 Task: Select and add the product "Tylenol Acetaminophen Extra Strength 500 mg Caplets (24 ct)" to cart from the store "CVS".
Action: Mouse pressed left at (59, 100)
Screenshot: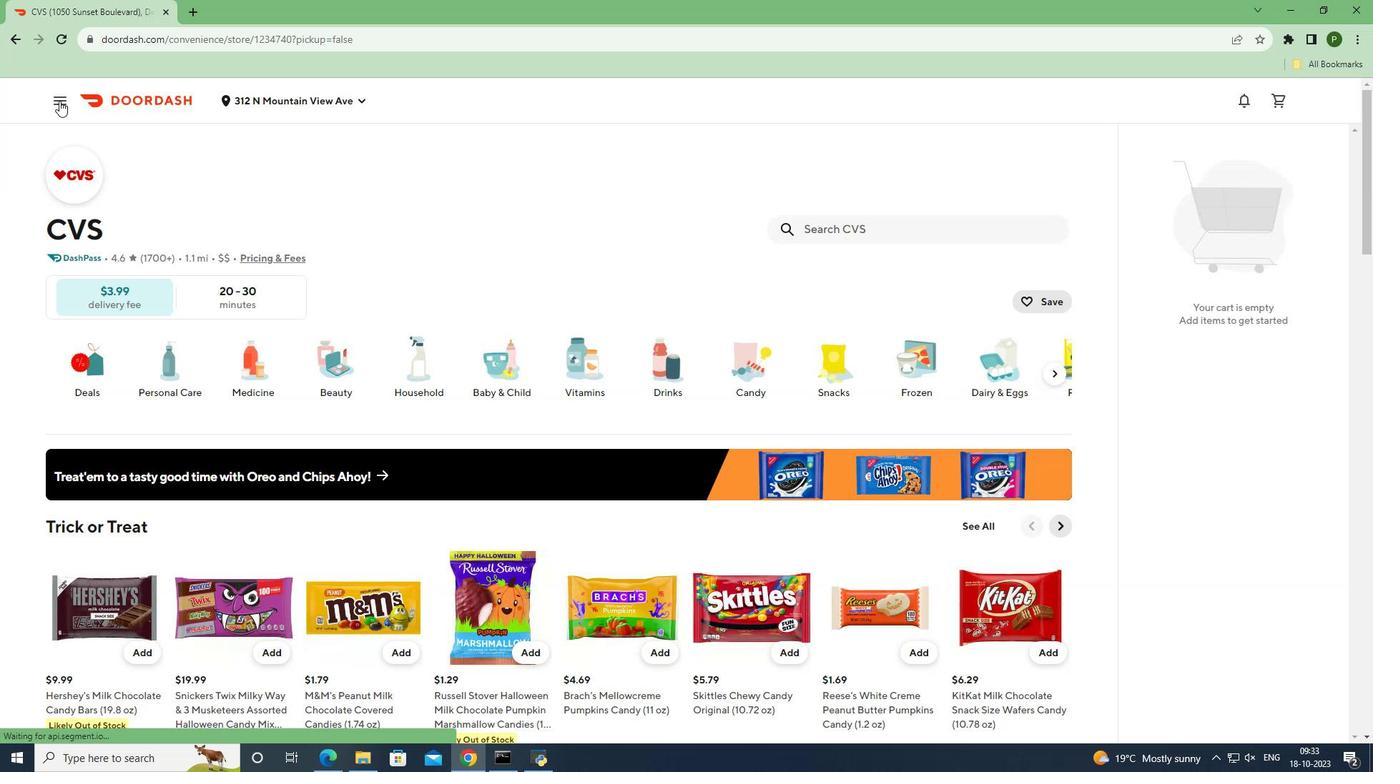 
Action: Mouse moved to (53, 206)
Screenshot: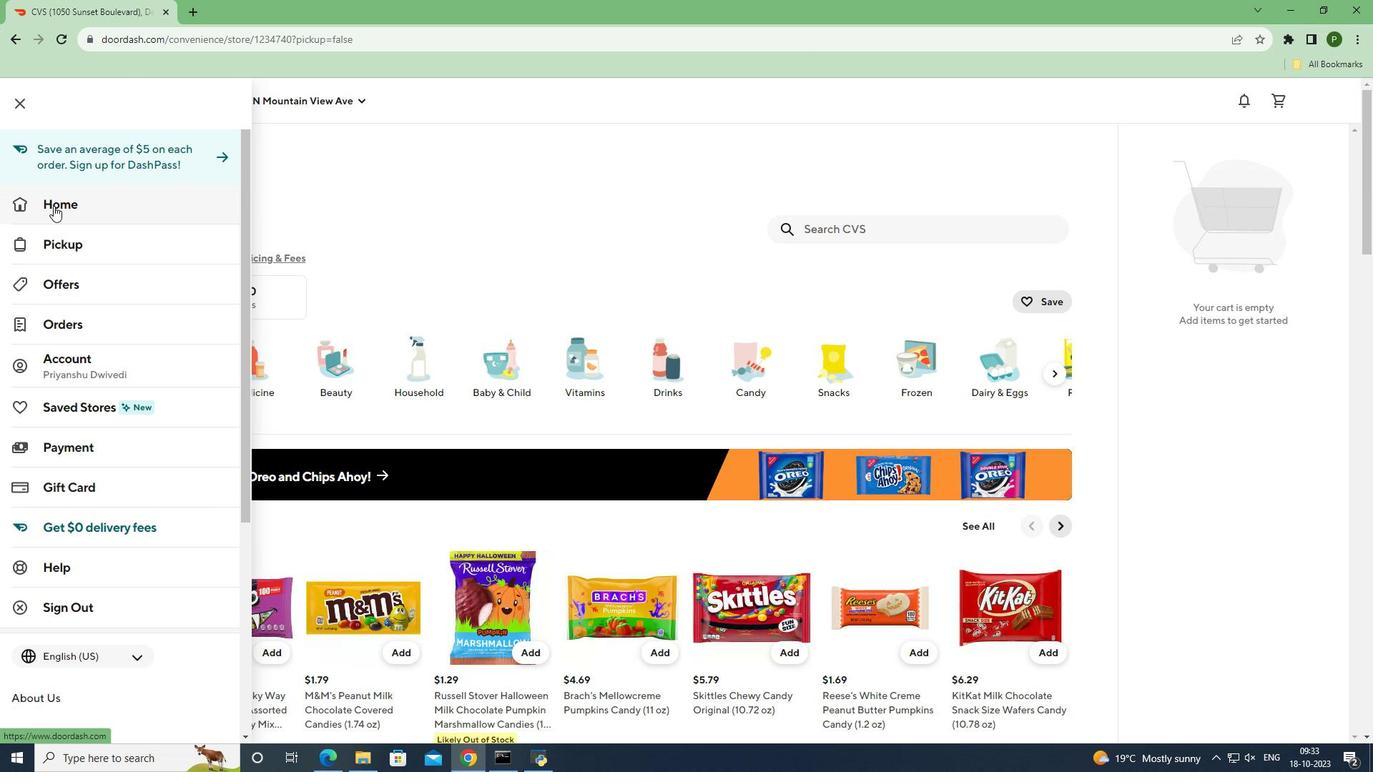 
Action: Mouse pressed left at (53, 206)
Screenshot: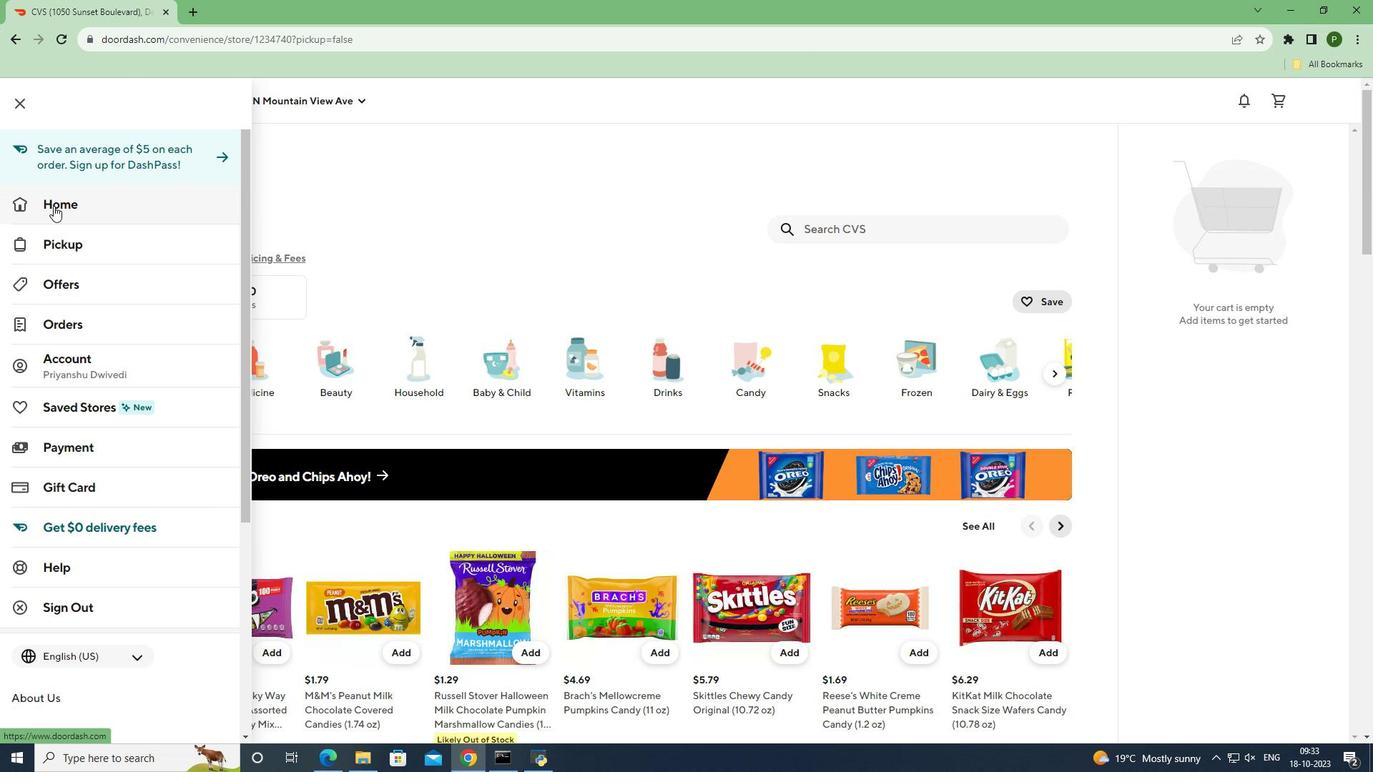 
Action: Mouse moved to (1012, 150)
Screenshot: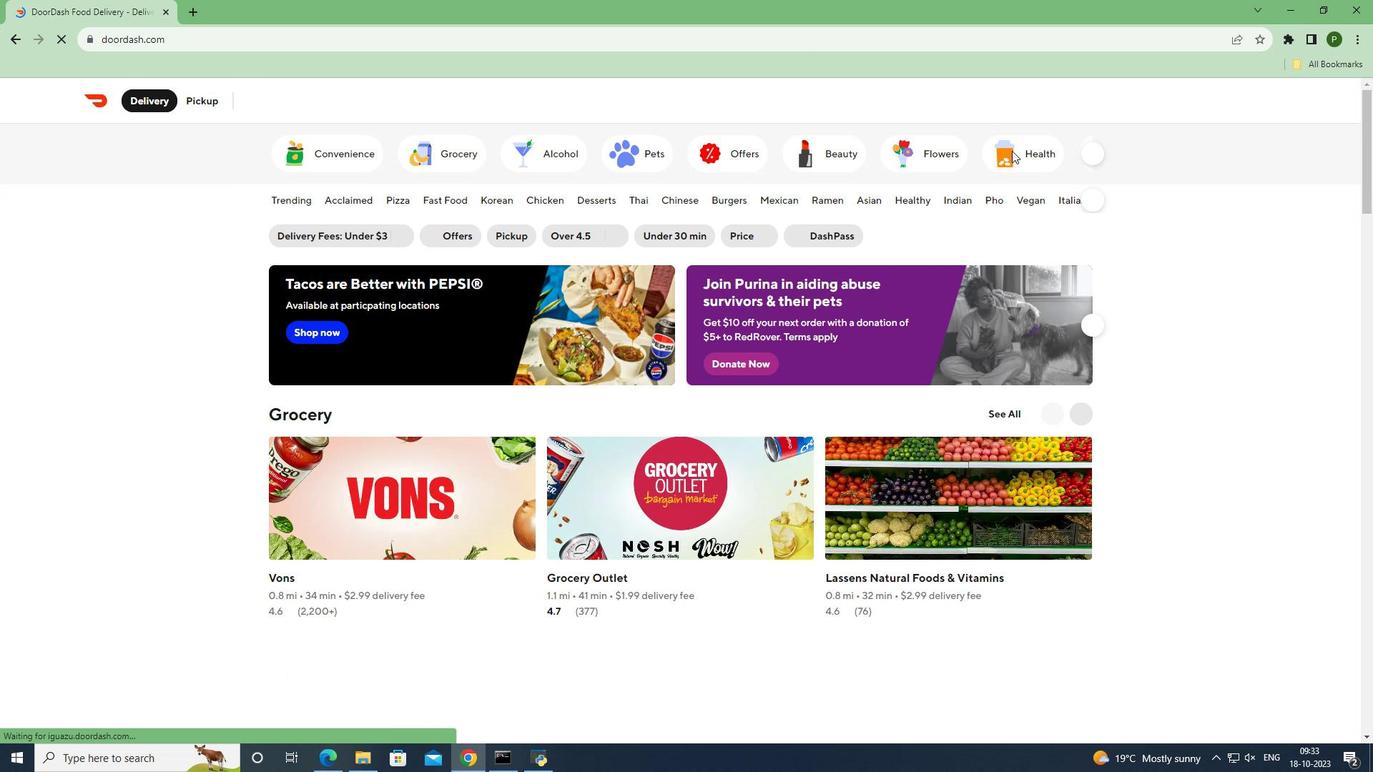 
Action: Mouse pressed left at (1012, 150)
Screenshot: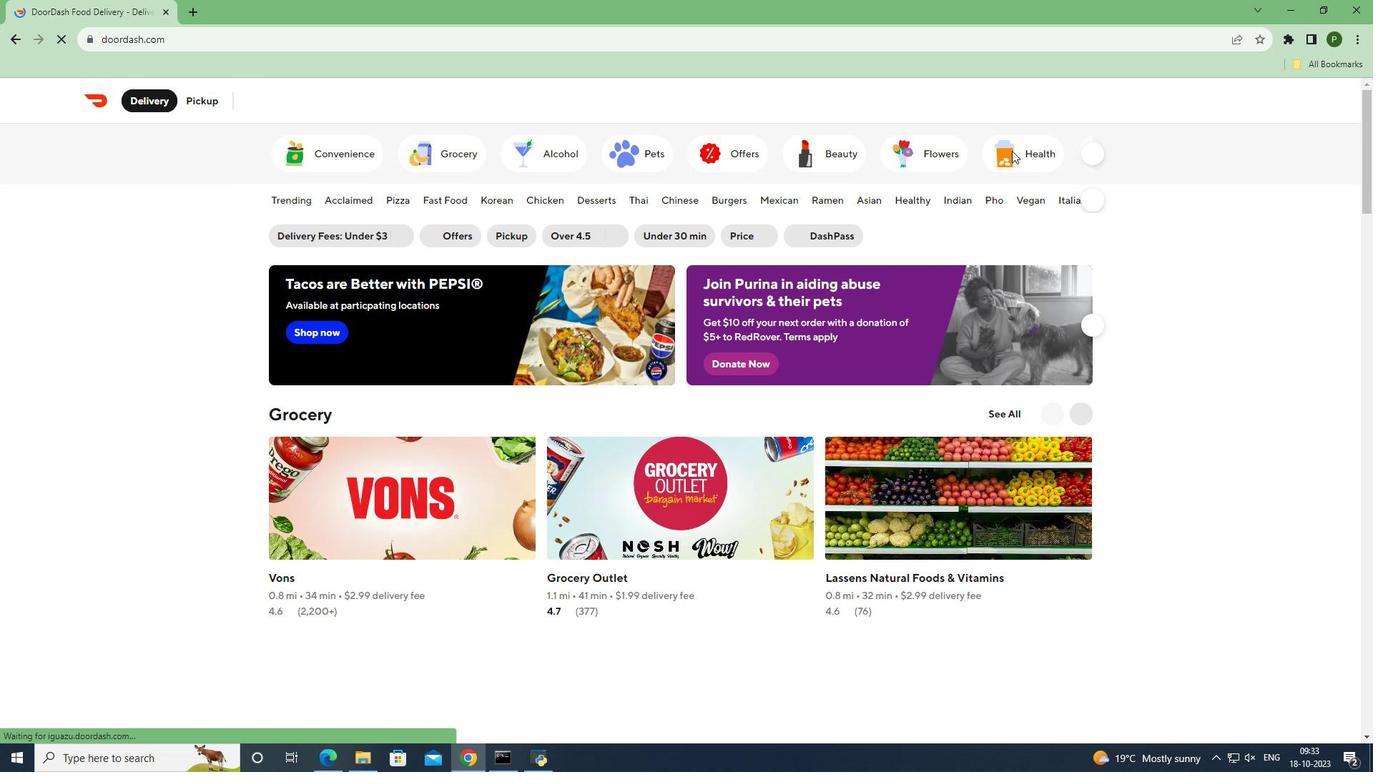 
Action: Mouse moved to (718, 466)
Screenshot: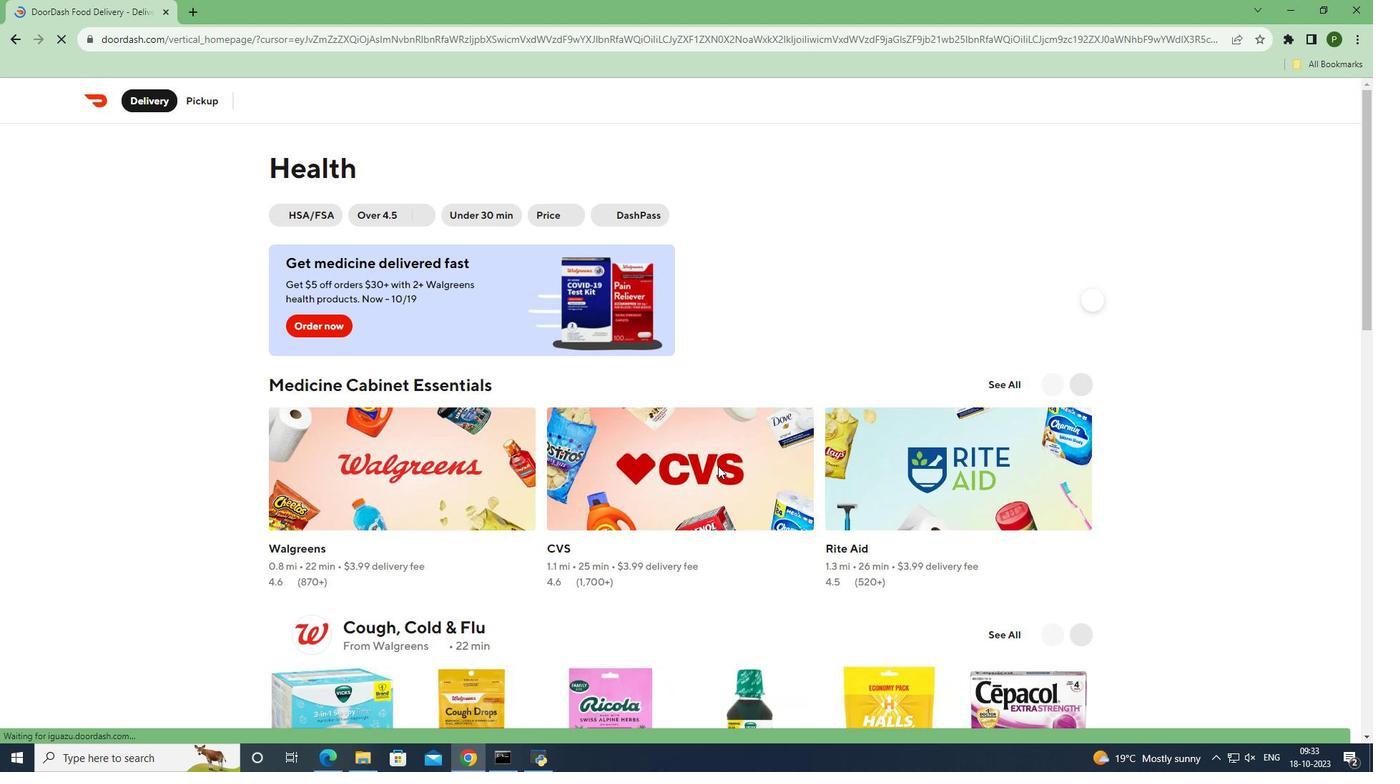 
Action: Mouse pressed left at (718, 466)
Screenshot: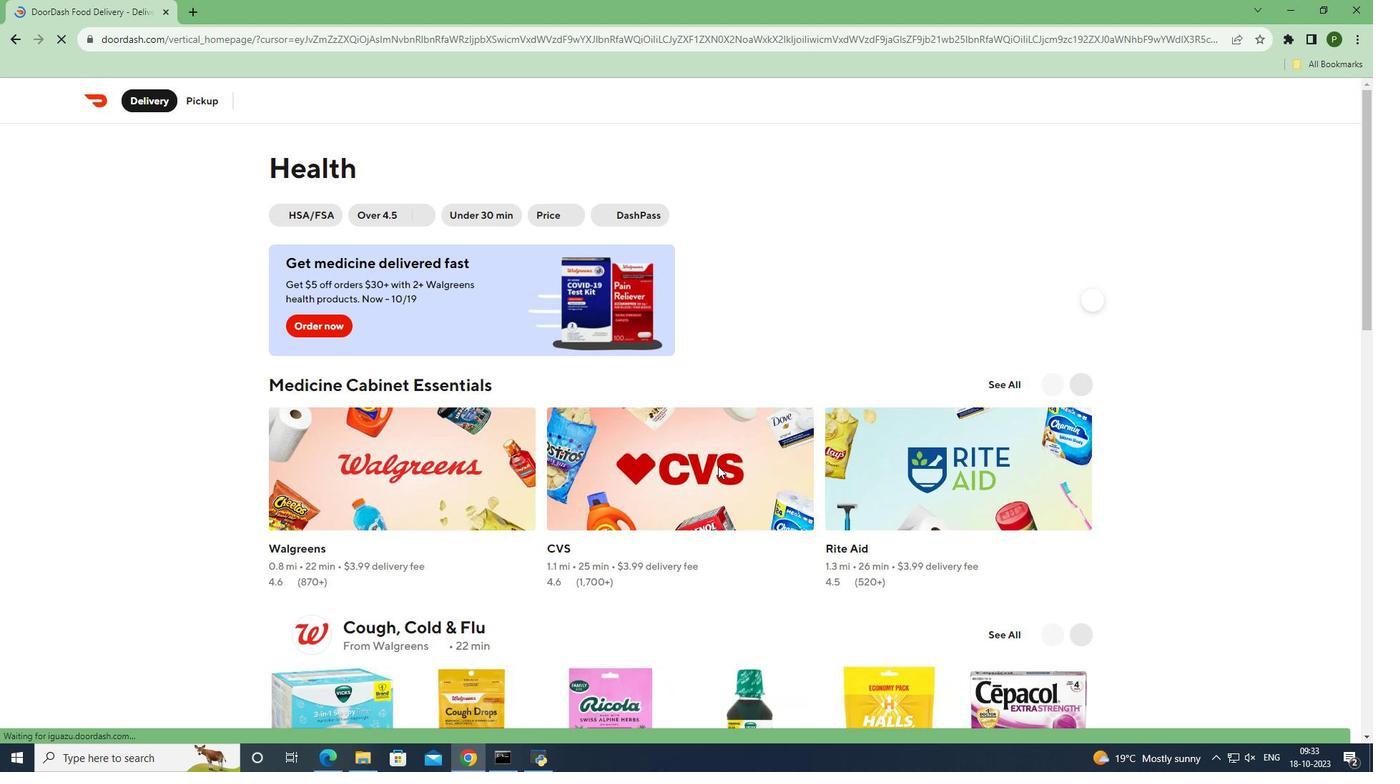 
Action: Mouse moved to (889, 233)
Screenshot: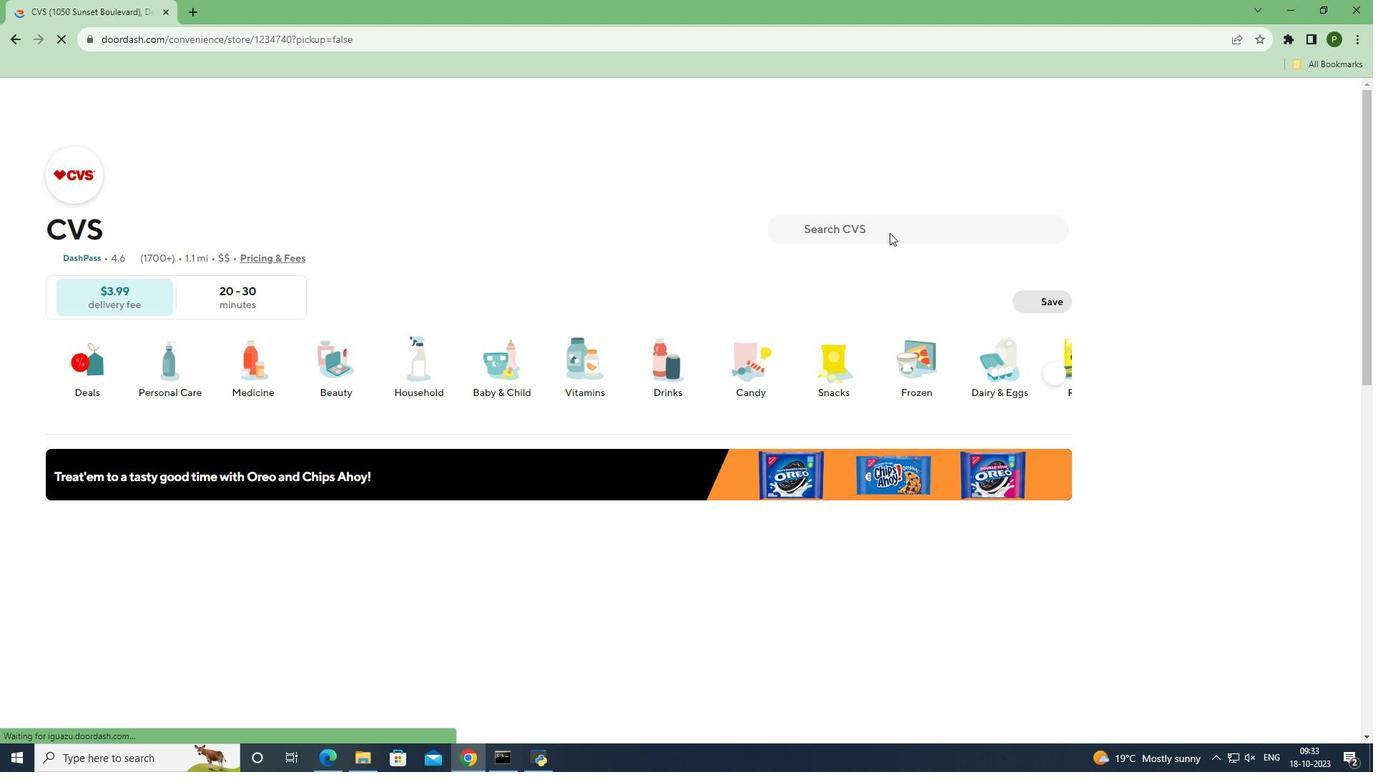 
Action: Mouse pressed left at (889, 233)
Screenshot: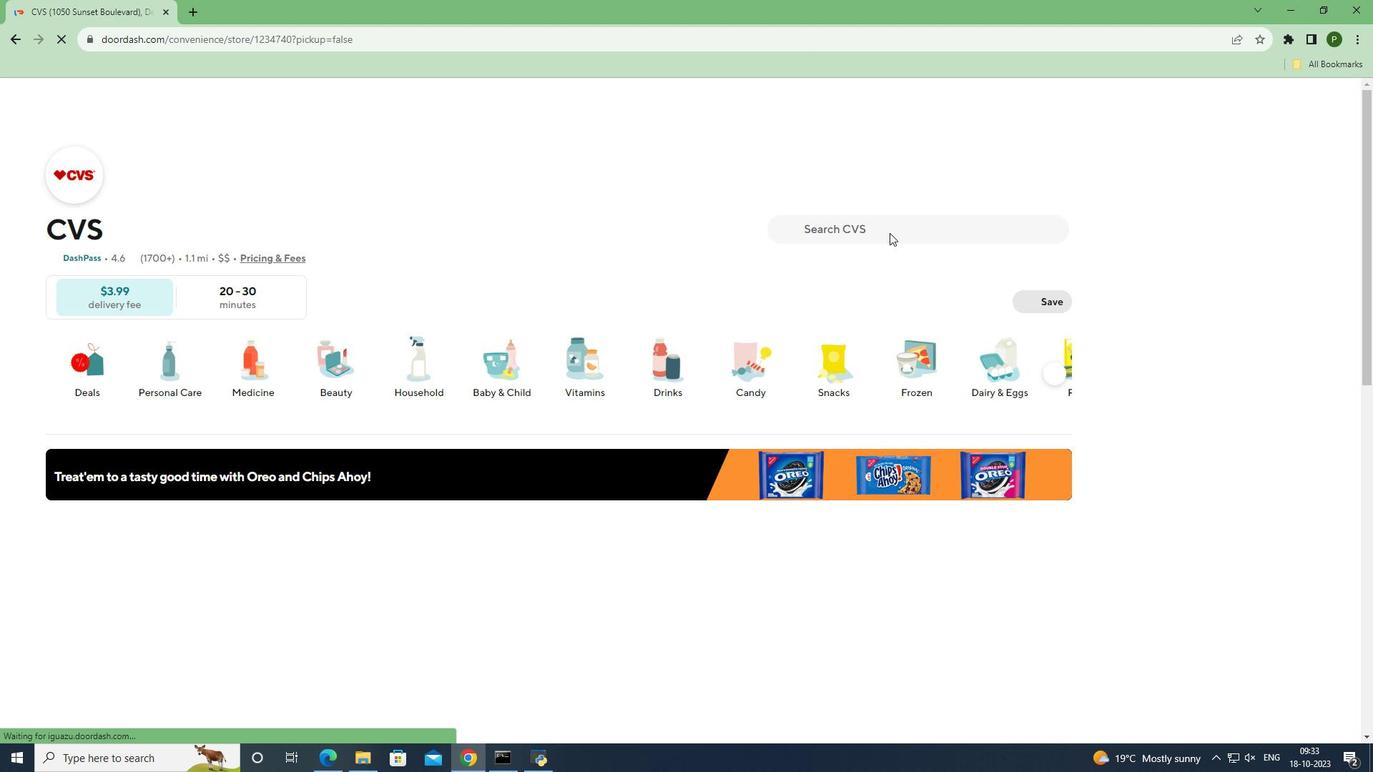 
Action: Mouse moved to (889, 232)
Screenshot: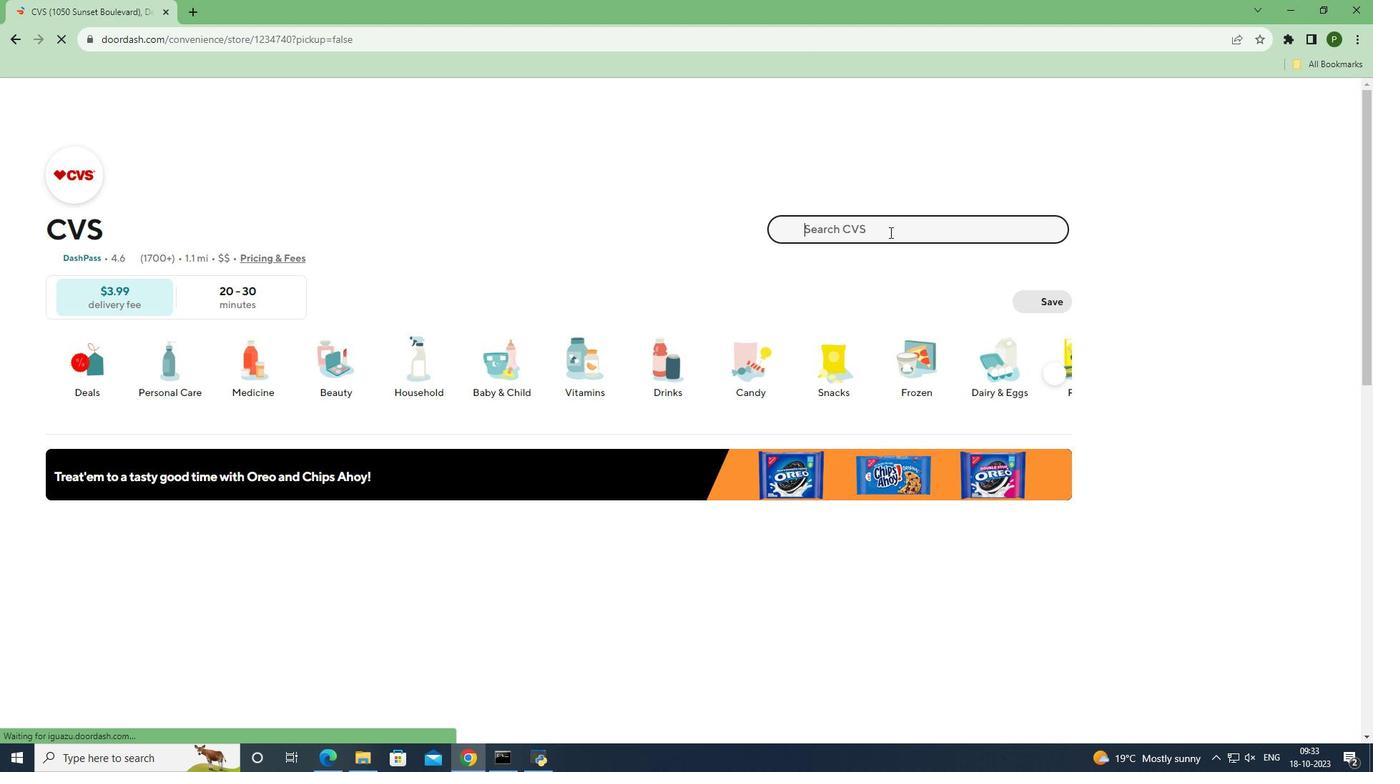 
Action: Key pressed <Key.caps_lock>T<Key.caps_lock>ylenol<Key.space><Key.caps_lock>A<Key.caps_lock>cetaminophen<Key.space><Key.caps_lock>E<Key.caps_lock>xtra<Key.space><Key.caps_lock>S<Key.caps_lock>trength<Key.space>500<Key.space>mg<Key.space><Key.caps_lock>C<Key.caps_lock>aplets<Key.space><Key.shift_r>(24<Key.space>ct<Key.shift_r>)
Screenshot: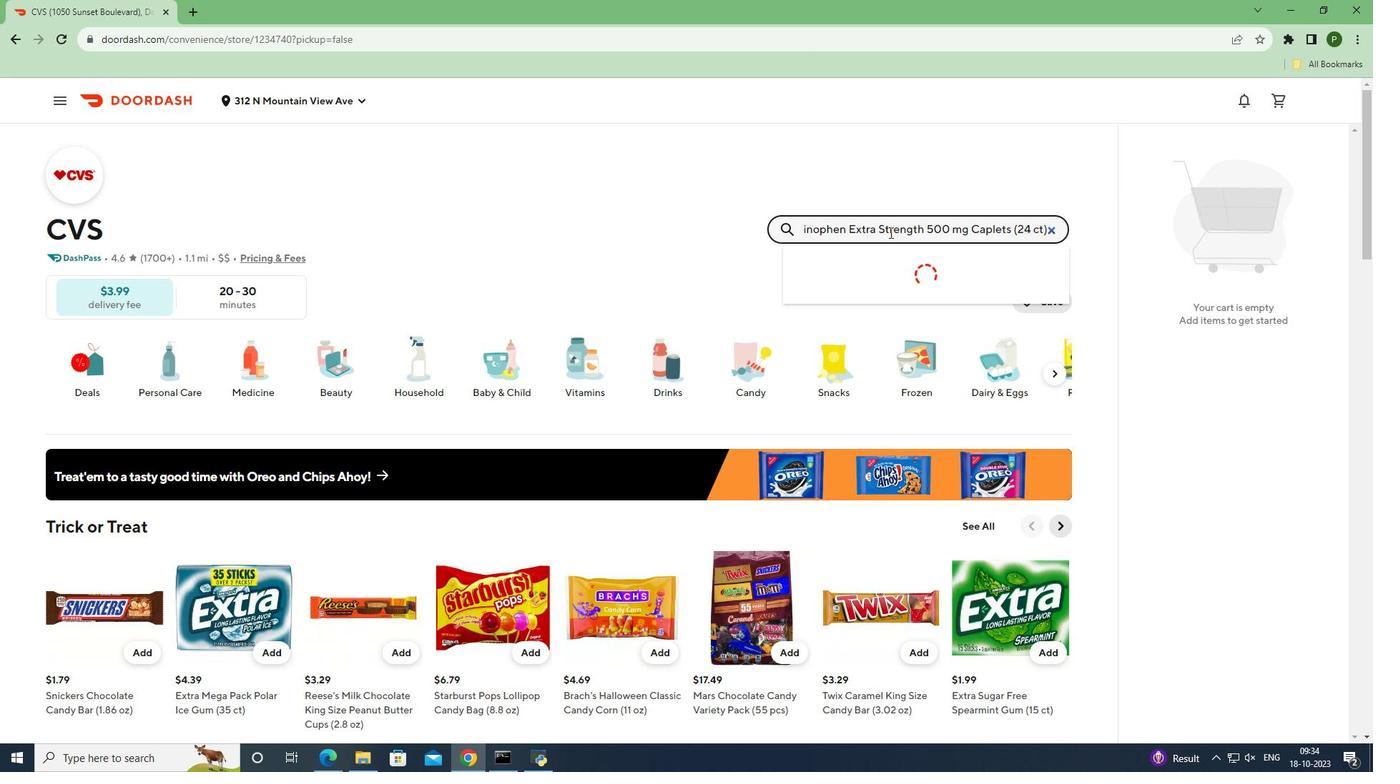
Action: Mouse moved to (898, 289)
Screenshot: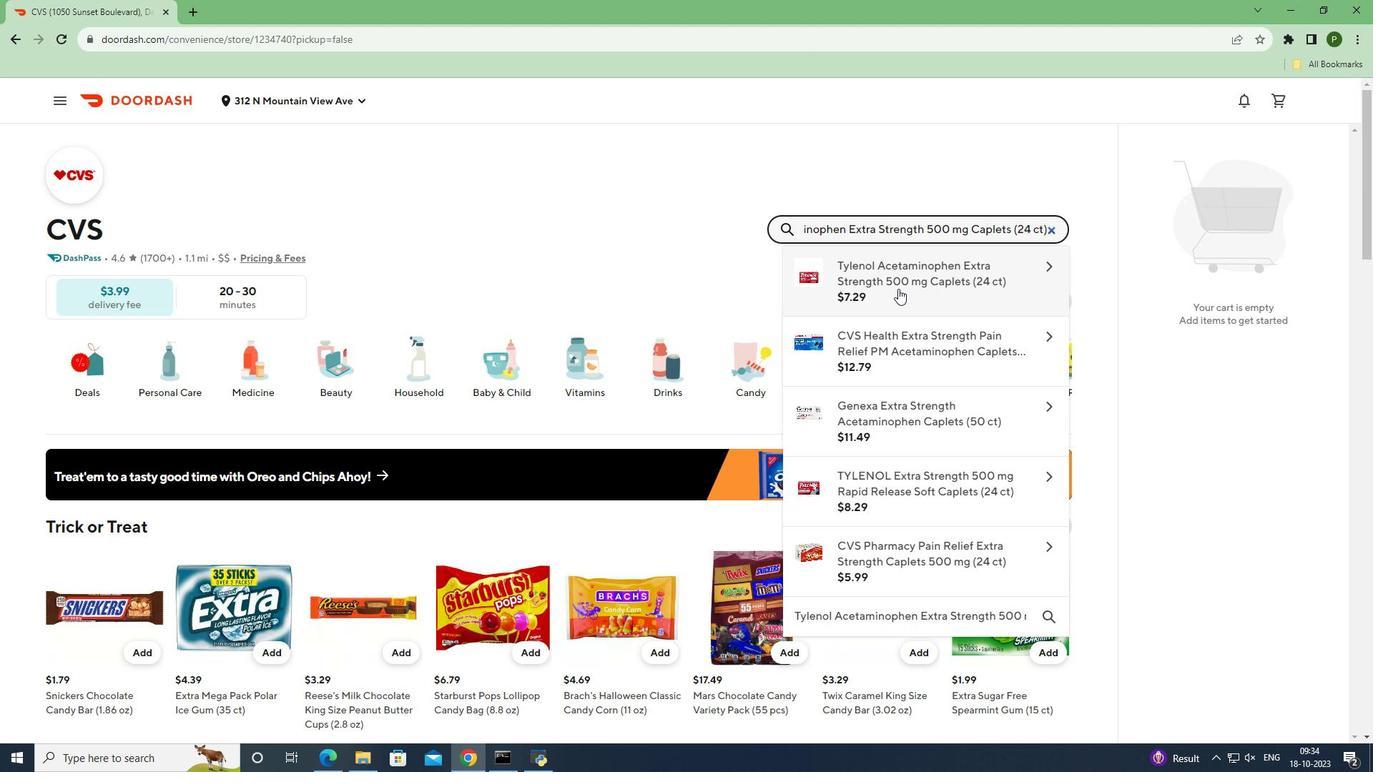 
Action: Mouse pressed left at (898, 289)
Screenshot: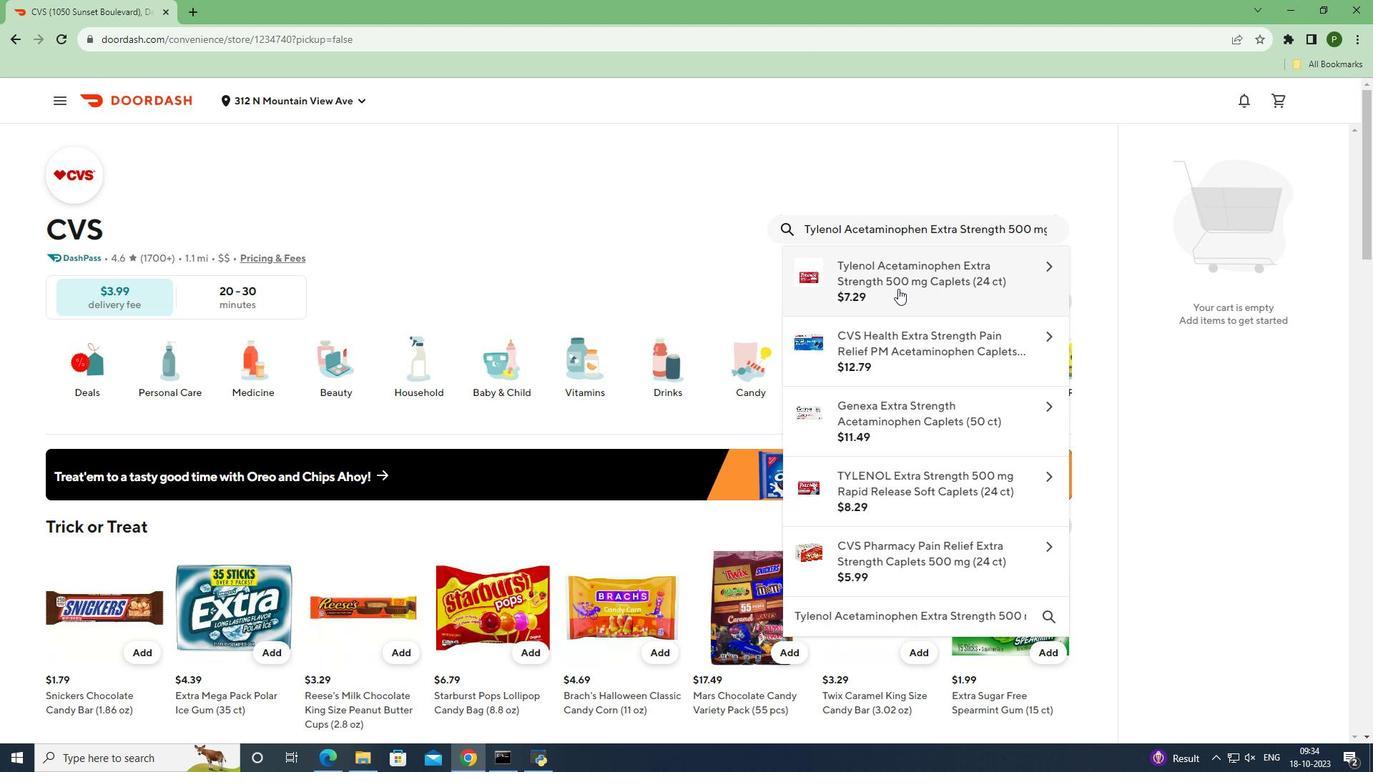 
Action: Mouse moved to (879, 703)
Screenshot: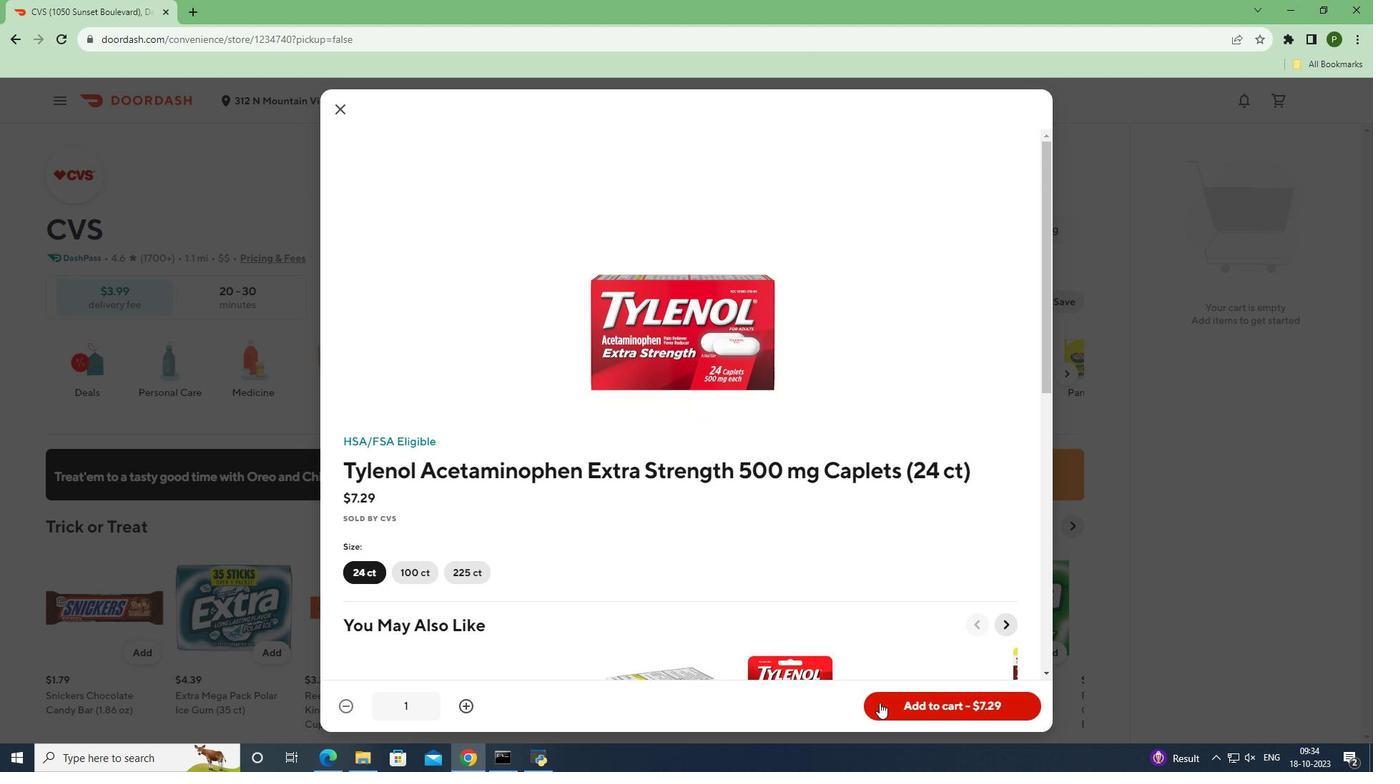 
Action: Mouse pressed left at (879, 703)
Screenshot: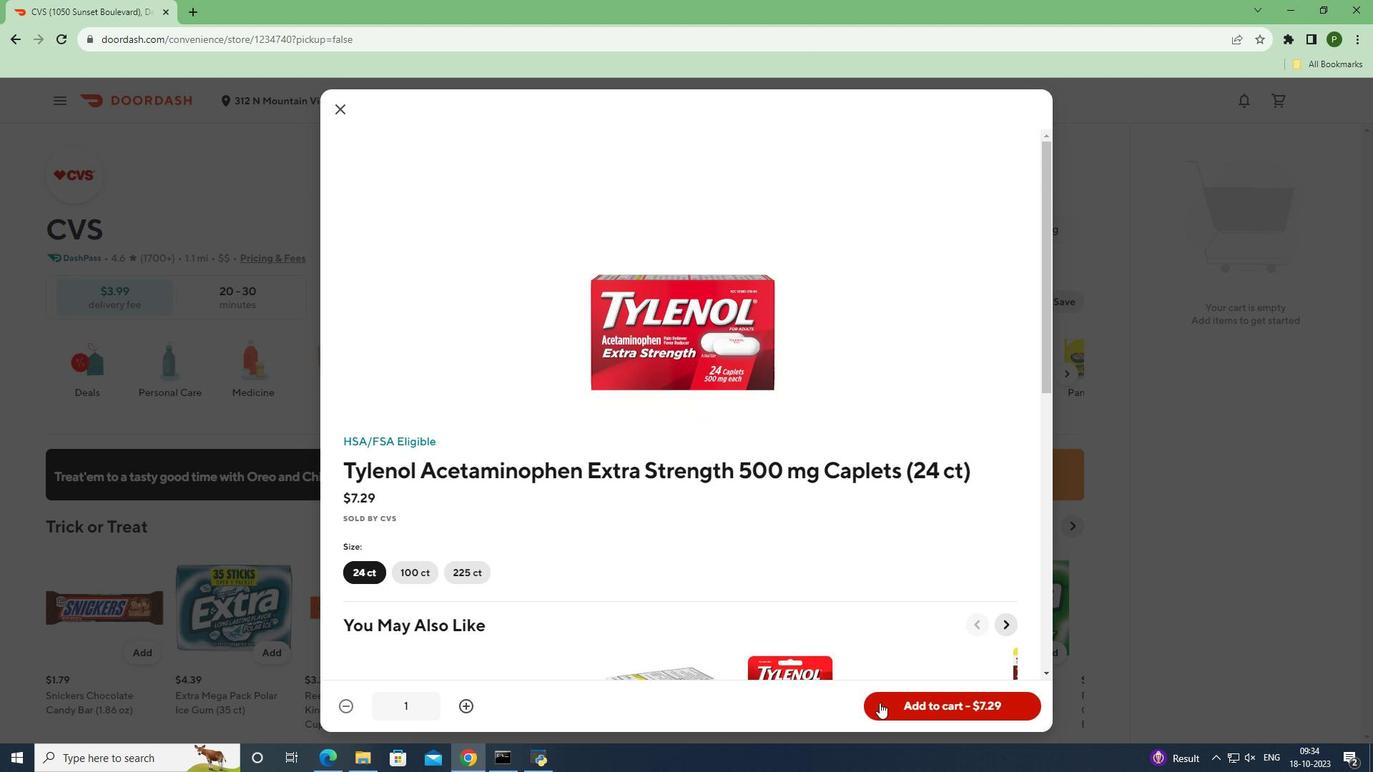 
Action: Mouse moved to (1079, 608)
Screenshot: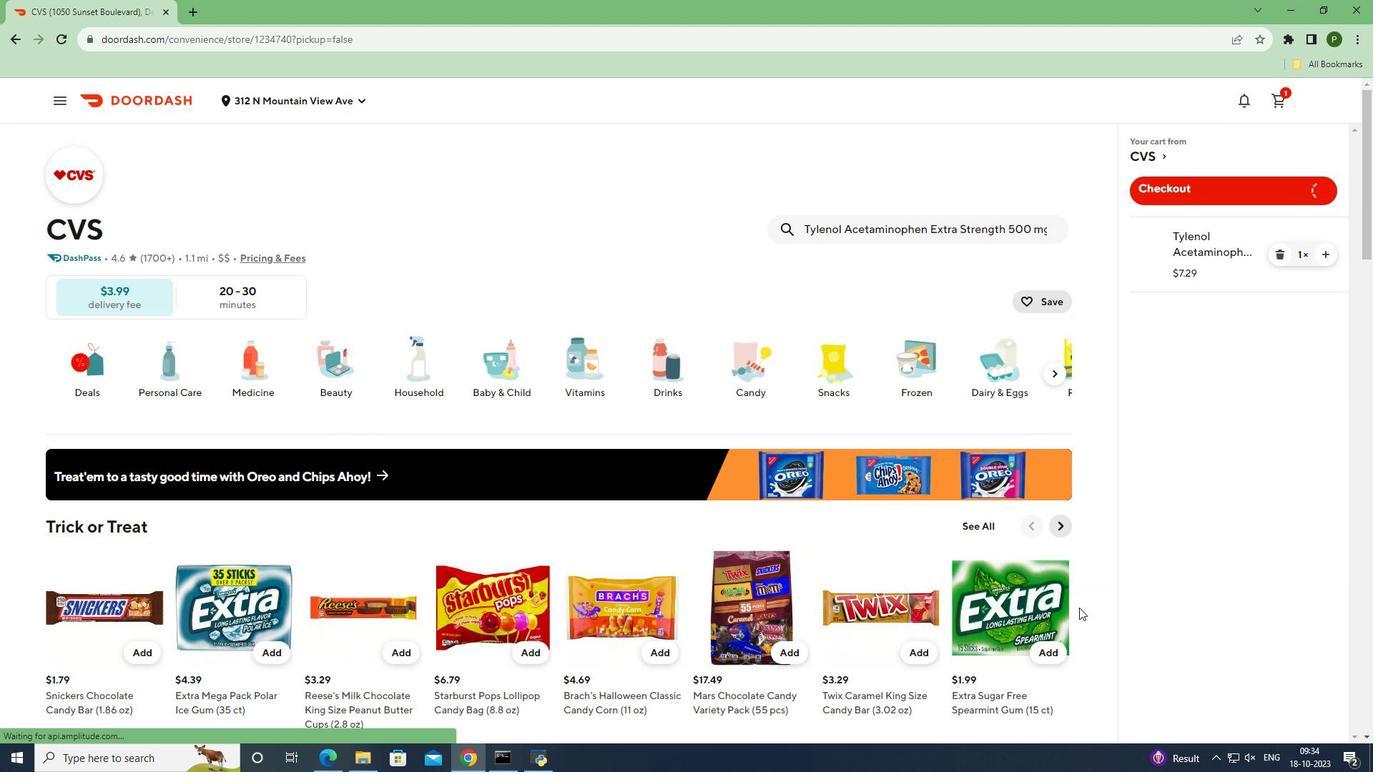 
